 Task: Book a 2-hour introduction to scuba diving and underwater exploration for beginners.
Action: Mouse pressed left at (503, 189)
Screenshot: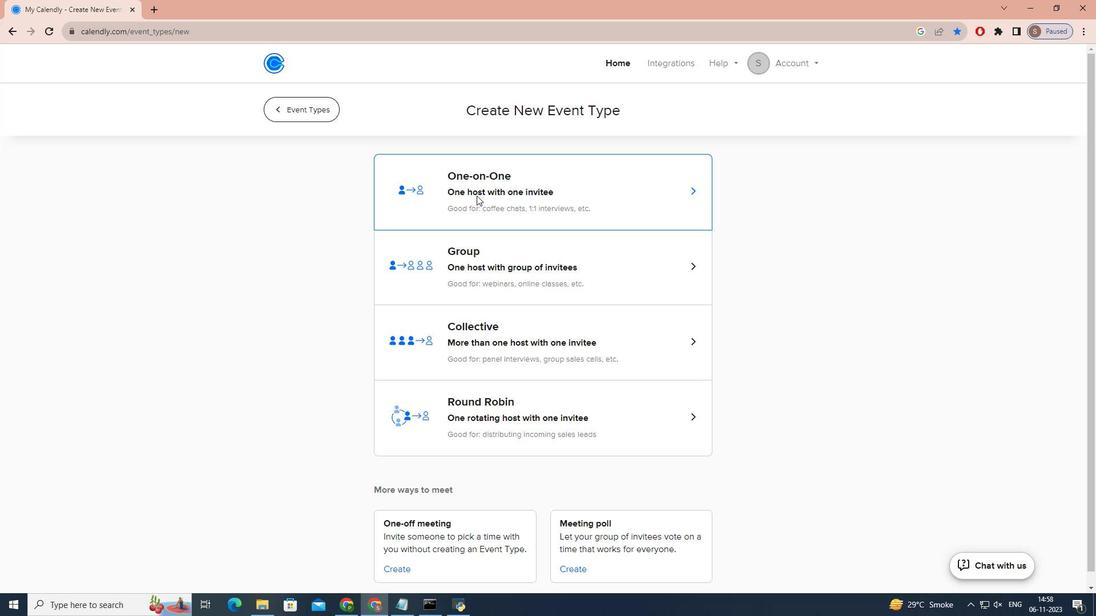 
Action: Mouse moved to (329, 259)
Screenshot: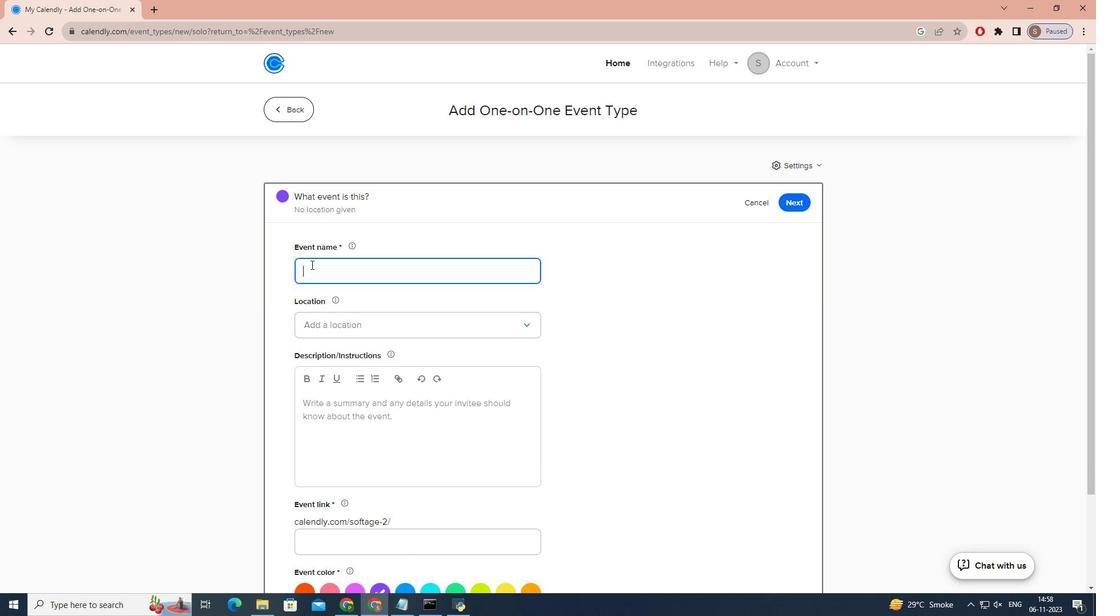 
Action: Key pressed b<Key.caps_lock>EGINNER'S<Key.space><Key.caps_lock>s<Key.caps_lock>CUBA<Key.space><Key.caps_lock>d<Key.caps_lock>IVING<Key.space><Key.caps_lock>e<Key.caps_lock>XPERIENCE<Key.space>
Screenshot: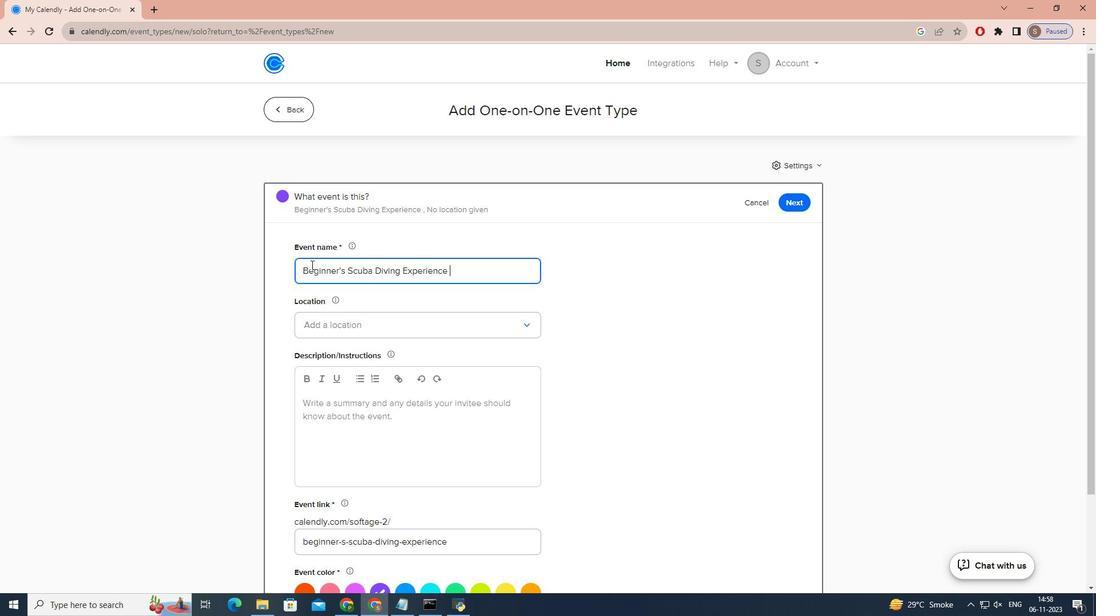 
Action: Mouse moved to (367, 315)
Screenshot: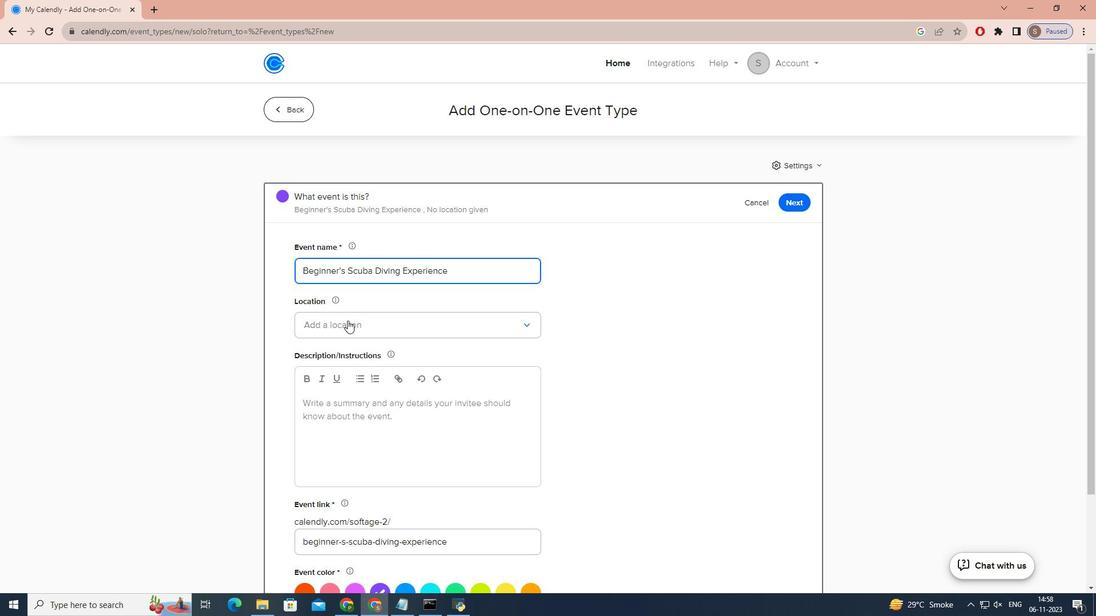 
Action: Mouse pressed left at (367, 315)
Screenshot: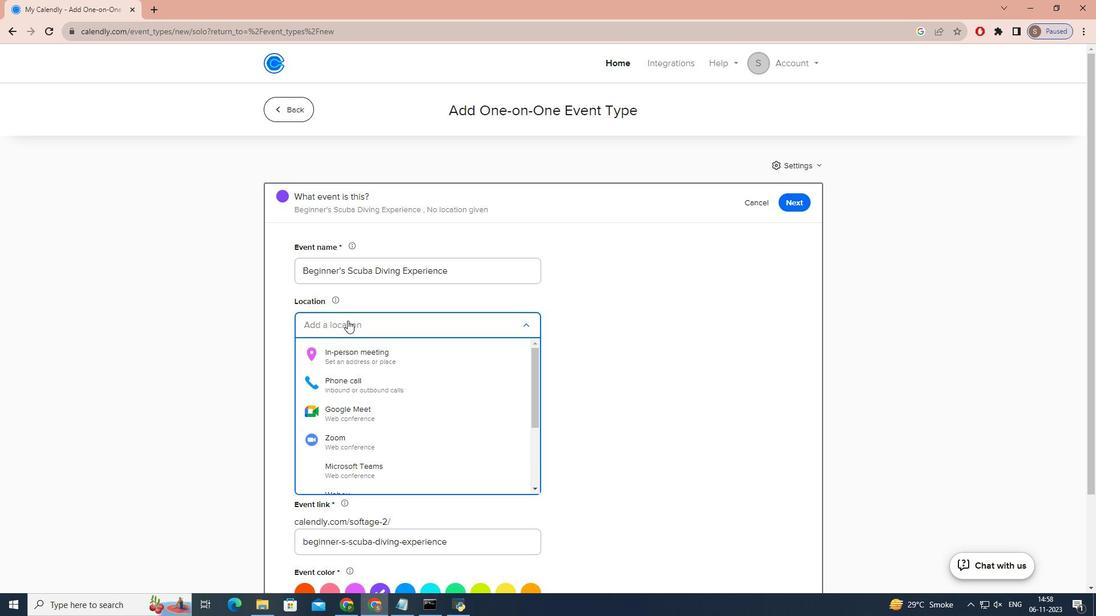 
Action: Mouse moved to (360, 345)
Screenshot: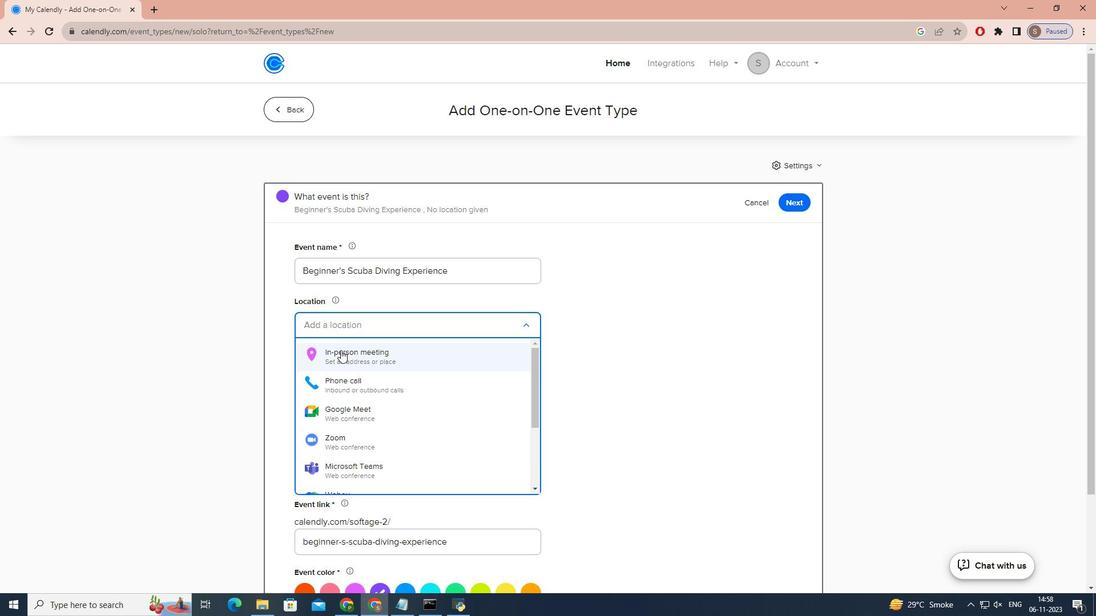 
Action: Mouse pressed left at (360, 345)
Screenshot: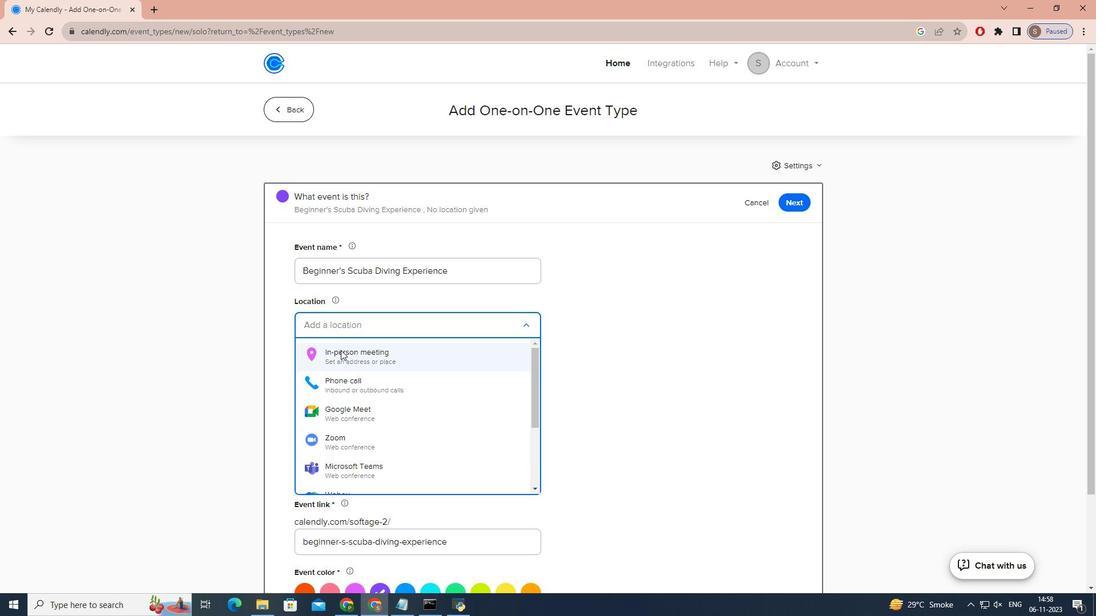 
Action: Mouse moved to (495, 188)
Screenshot: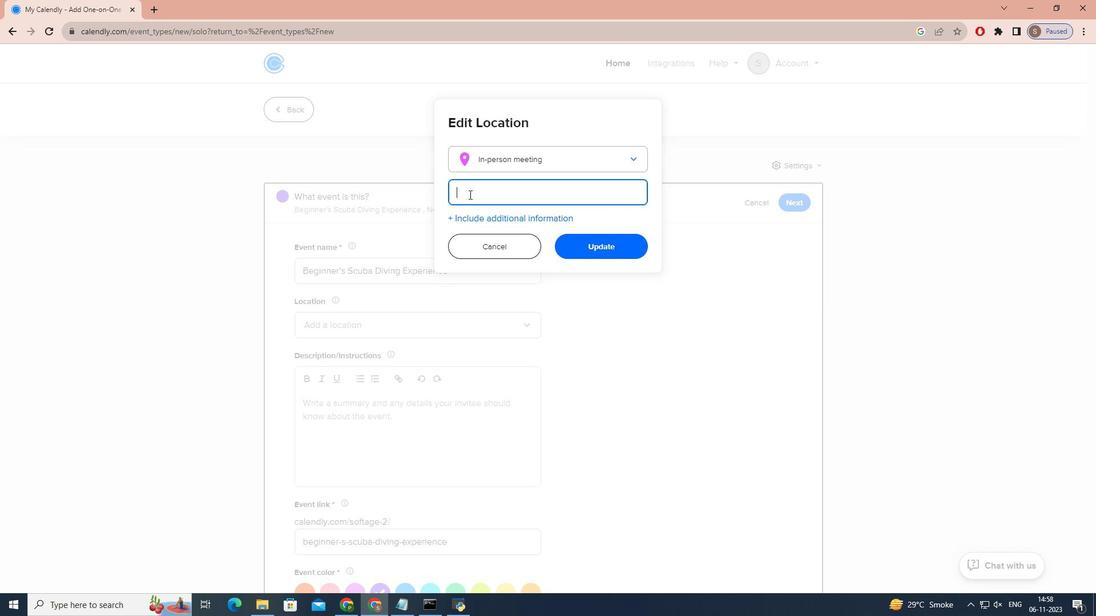 
Action: Mouse pressed left at (495, 188)
Screenshot: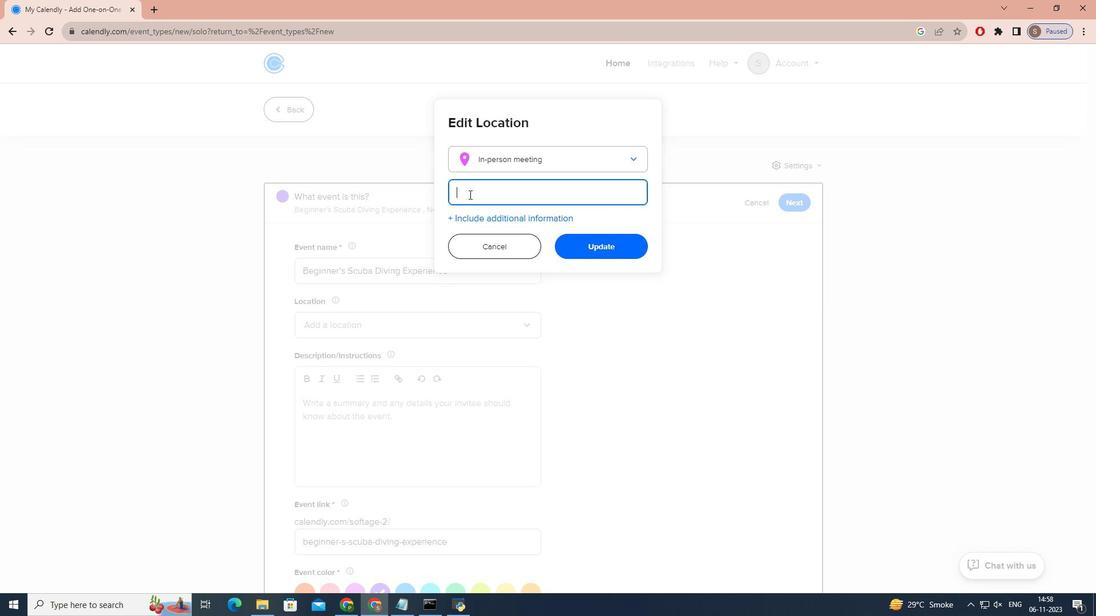 
Action: Key pressed <Key.caps_lock>c<Key.caps_lock>RYSTAL<Key.space><Key.caps_lock>c<Key.caps_lock>LEAR<Key.space><Key.caps_lock>d<Key.caps_lock>IVING<Key.space><Key.caps_lock>c<Key.caps_lock>ENTER,<Key.space>123<Key.space><Key.caps_lock>o<Key.caps_lock>DFC<Key.backspace><Key.backspace><Key.backspace>CEAN<Key.space><Key.caps_lock>d<Key.caps_lock>RIVE,<Key.space><Key.caps_lock>d<Key.backspace>c<Key.caps_lock>OASTAL<Key.space><Key.caps_lock>t<Key.caps_lock>OWN
Screenshot: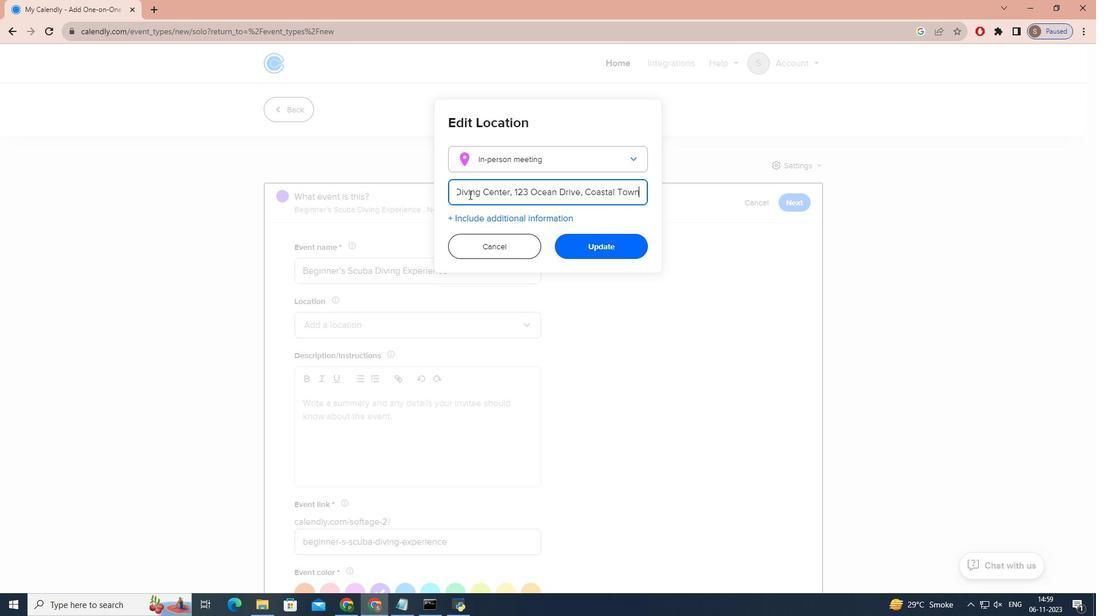 
Action: Mouse moved to (623, 239)
Screenshot: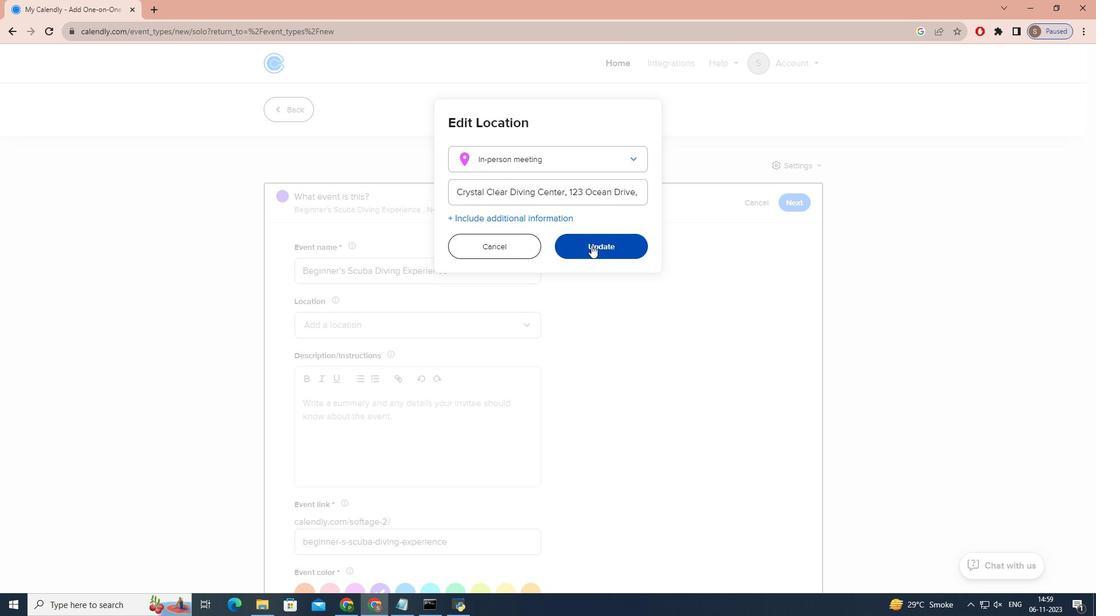 
Action: Mouse pressed left at (623, 239)
Screenshot: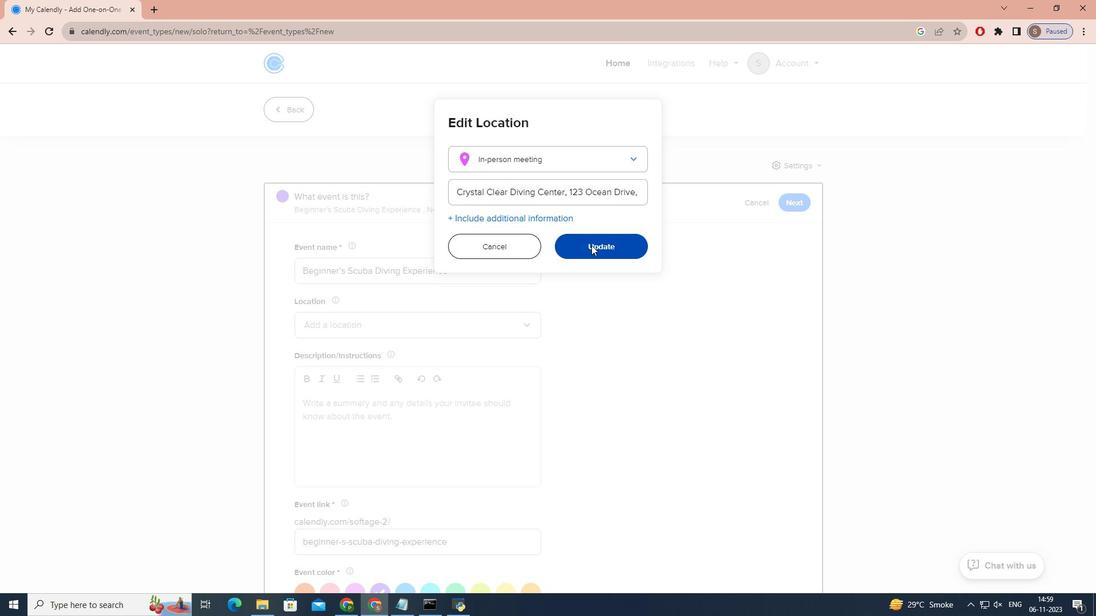 
Action: Mouse moved to (459, 431)
Screenshot: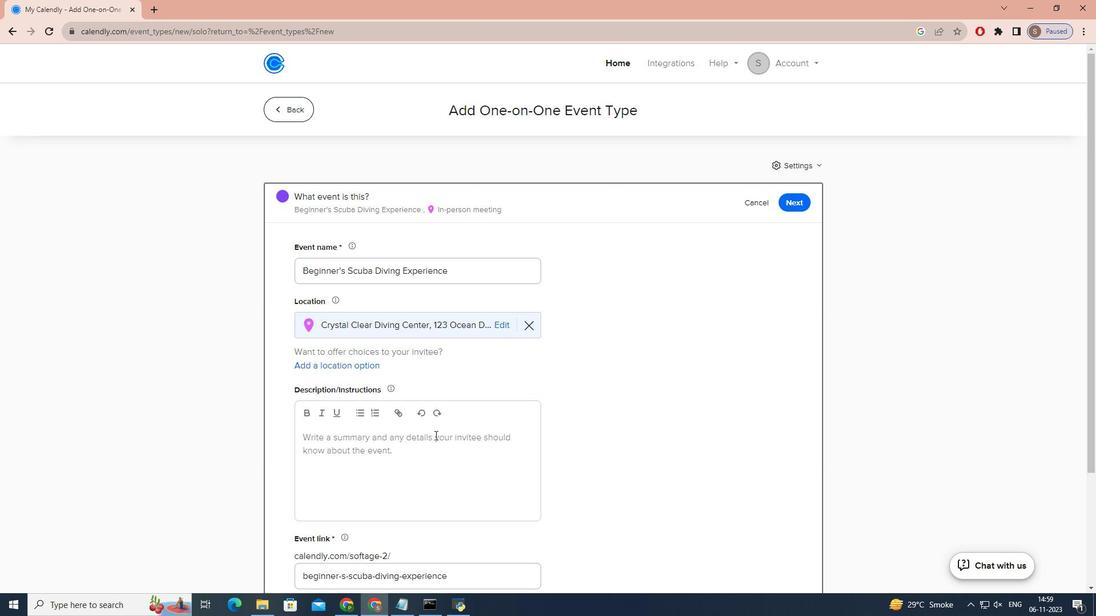 
Action: Mouse pressed left at (459, 431)
Screenshot: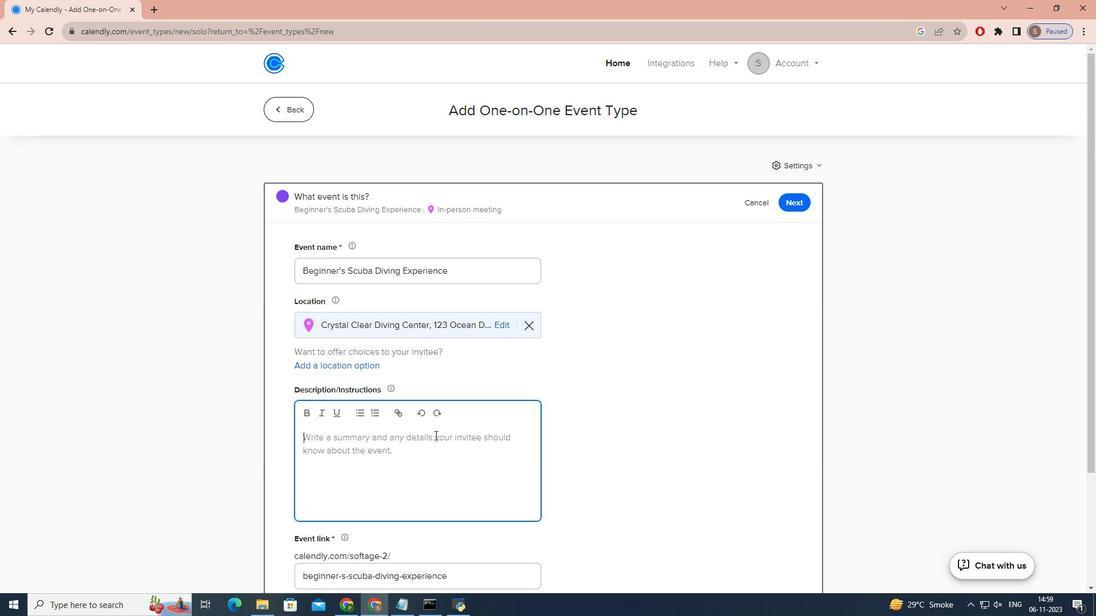
Action: Key pressed <Key.caps_lock>j<Key.caps_lock>OIN<Key.space>US<Key.space>FOR<Key.space>AN<Key.space>EXCITING<Key.space>AMD<Key.space>ADVENTUROUS<Key.space>
Screenshot: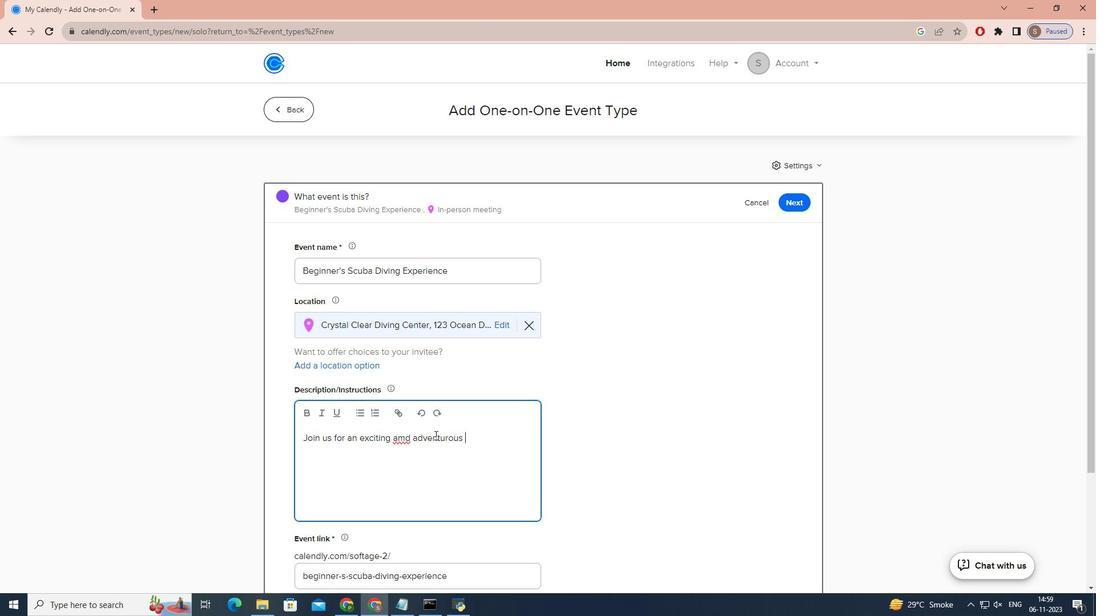 
Action: Mouse moved to (425, 438)
Screenshot: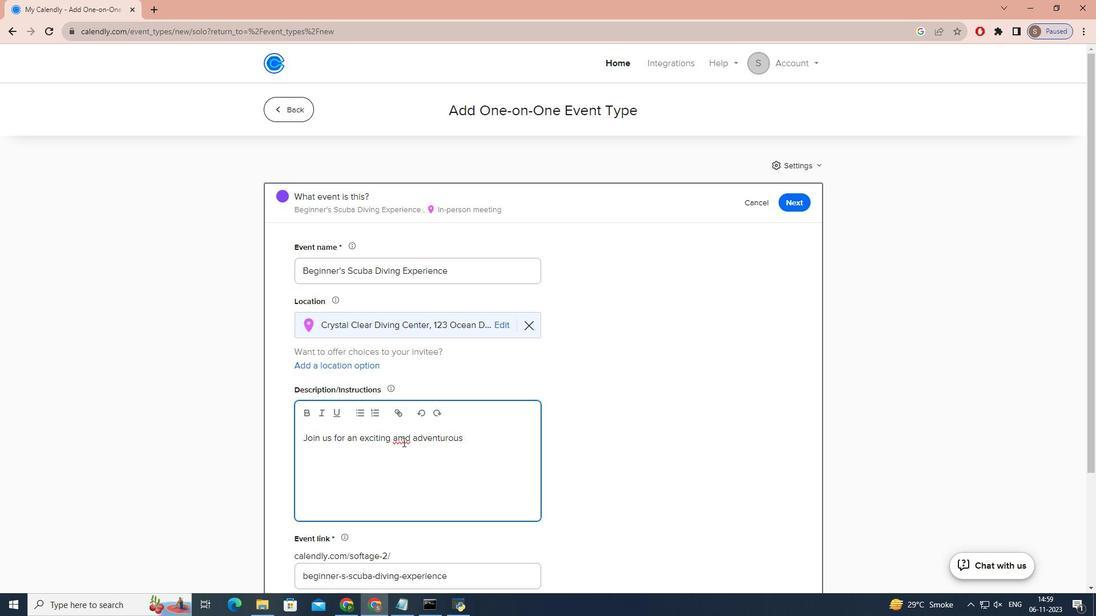 
Action: Mouse pressed left at (425, 438)
Screenshot: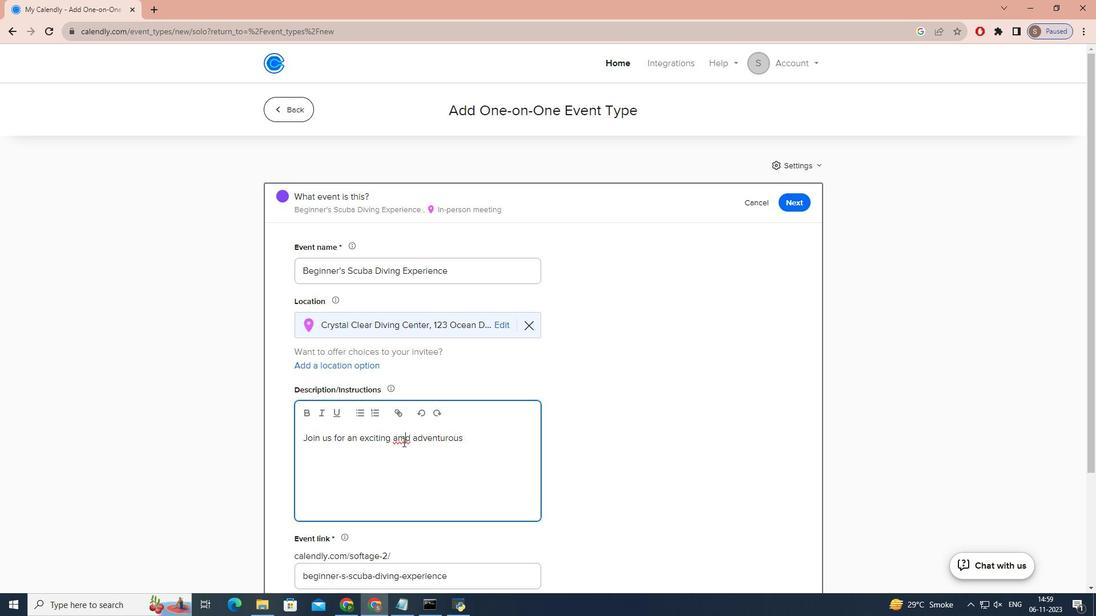 
Action: Key pressed <Key.backspace>N
Screenshot: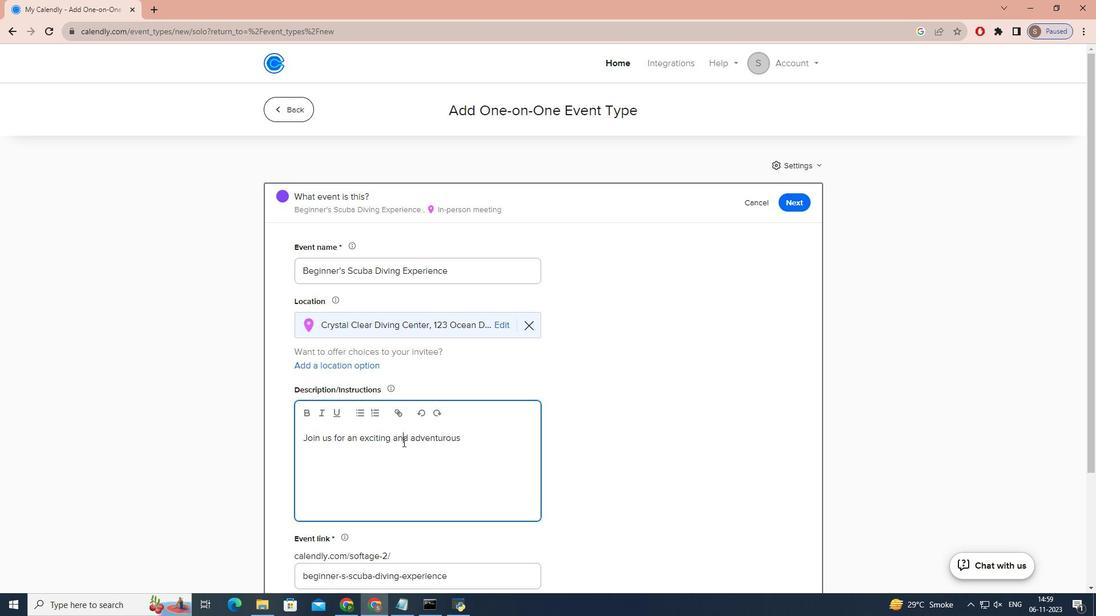 
Action: Mouse moved to (486, 432)
Screenshot: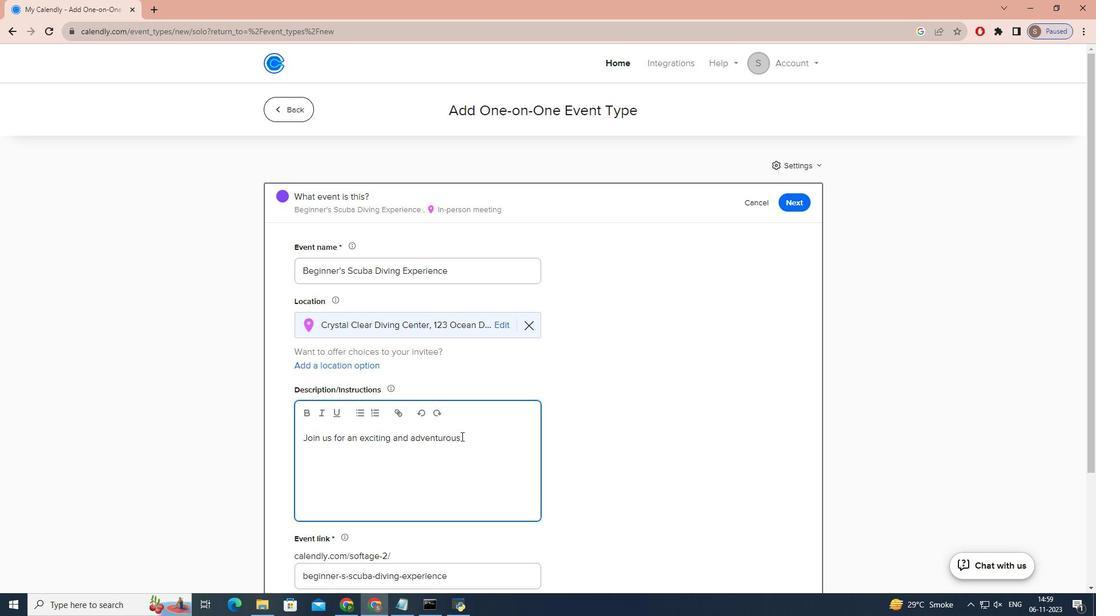 
Action: Mouse pressed left at (486, 432)
Screenshot: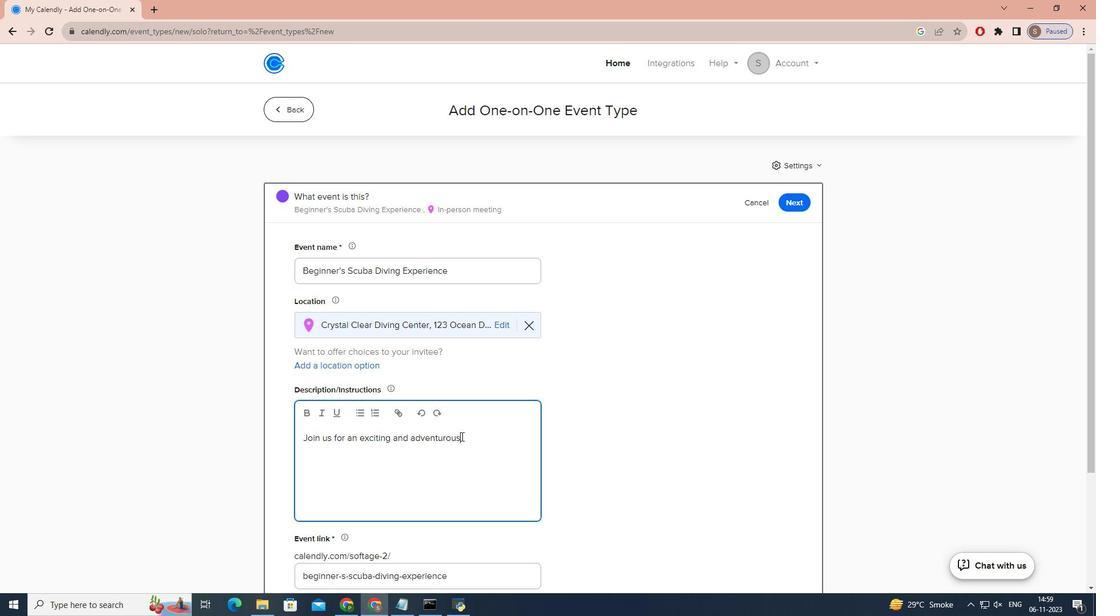 
Action: Key pressed <Key.space>BENEATH<Key.space>THE<Key.space>WAVES<Key.shift>!<Key.space><Key.caps_lock>t<Key.caps_lock>HIS<Key.space>BEGINNER-FRIENDLY<Key.space>SCUBA<Key.space>DIVING<Key.space>SESSION<Key.space>IS<Key.space>DESIGNED<Key.space>FOR<Key.space>THOSE<Key.space>WHO<Key.space>HAVE<Key.space>ALWAYS<Key.space>WANTED<Key.space>TO<Key.space>EXPLORE<Key.space>THE<Key.space>UNDERWATER<Key.space>WORLD.<Key.space><Key.enter><Key.caps_lock>w<Key.caps_lock>HETHER<Key.space>YOU<Key.space>ARE<Key.space>A<Key.space>COMPLETE<Key.space>NOVICE<Key.space>OR<Key.space>HAVE<Key.space>SOME<Key.space>PRIOR<Key.space>SNORKELING<Key.space>EXPERIENCE,<Key.space>OUR<Key.space>CERTIFIED<Key.space>INSTRUCTORS<Key.space>WILL<Key.space>GUIDE<Key.space>YOU<Key.space>THROUGH<Key.space>THE<Key.space>BASISCS<Key.backspace><Key.backspace><Key.backspace>CS<Key.space>OF<Key.space>SCUBA<Key.space>DIVING.<Key.space>
Screenshot: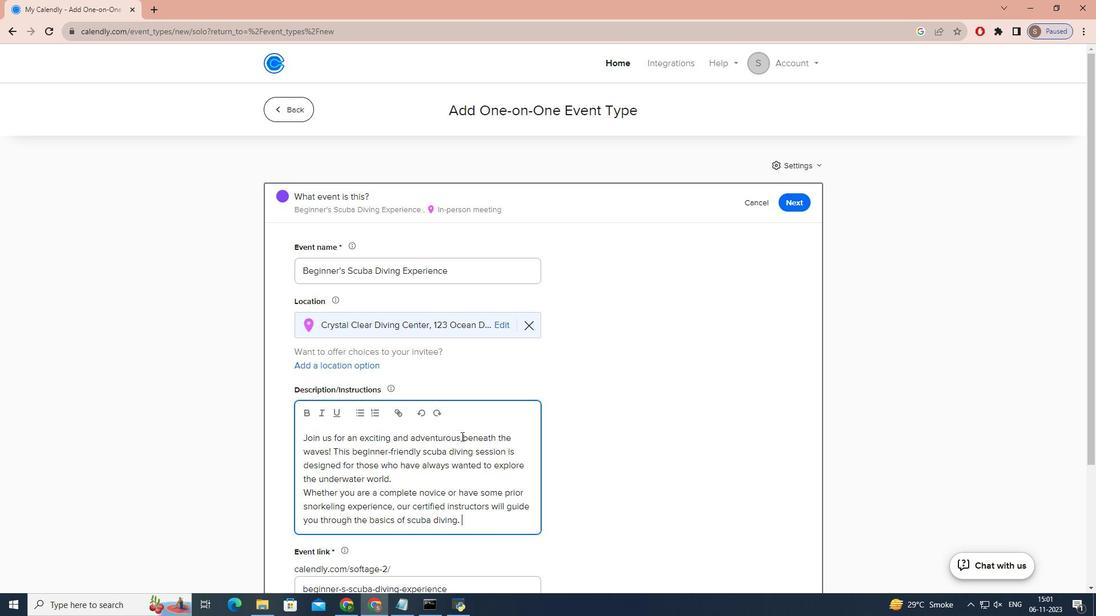 
Action: Mouse scrolled (486, 431) with delta (0, 0)
Screenshot: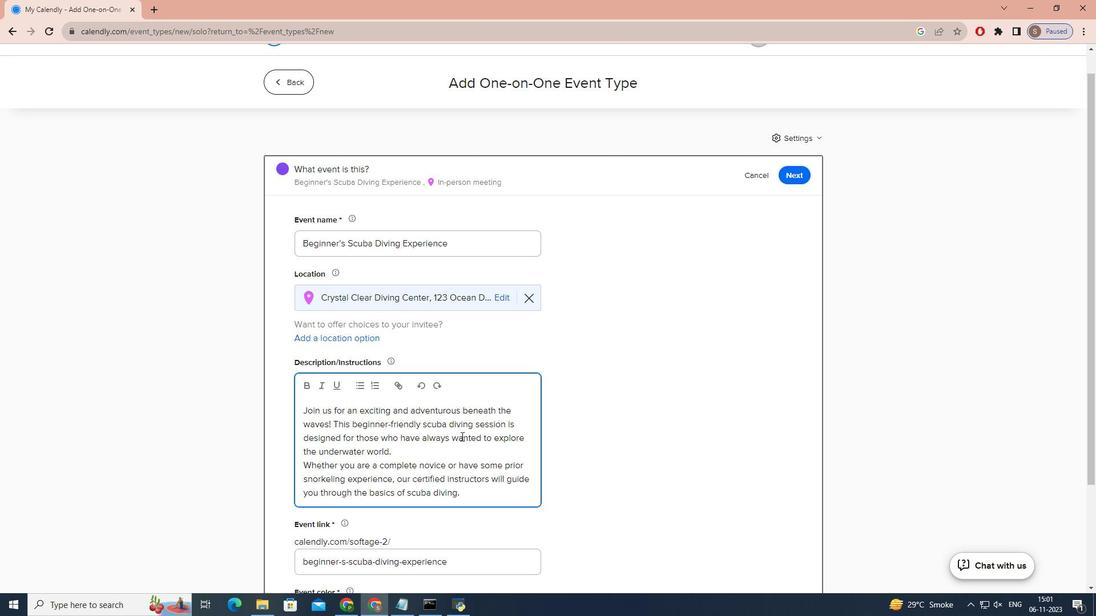
Action: Mouse scrolled (486, 431) with delta (0, 0)
Screenshot: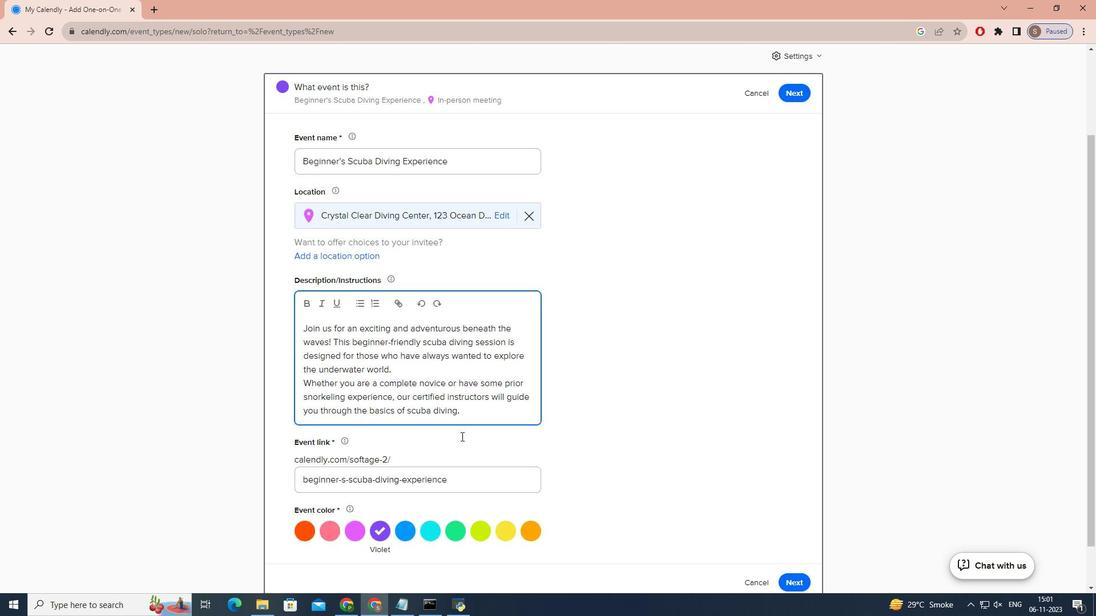 
Action: Mouse scrolled (486, 431) with delta (0, 0)
Screenshot: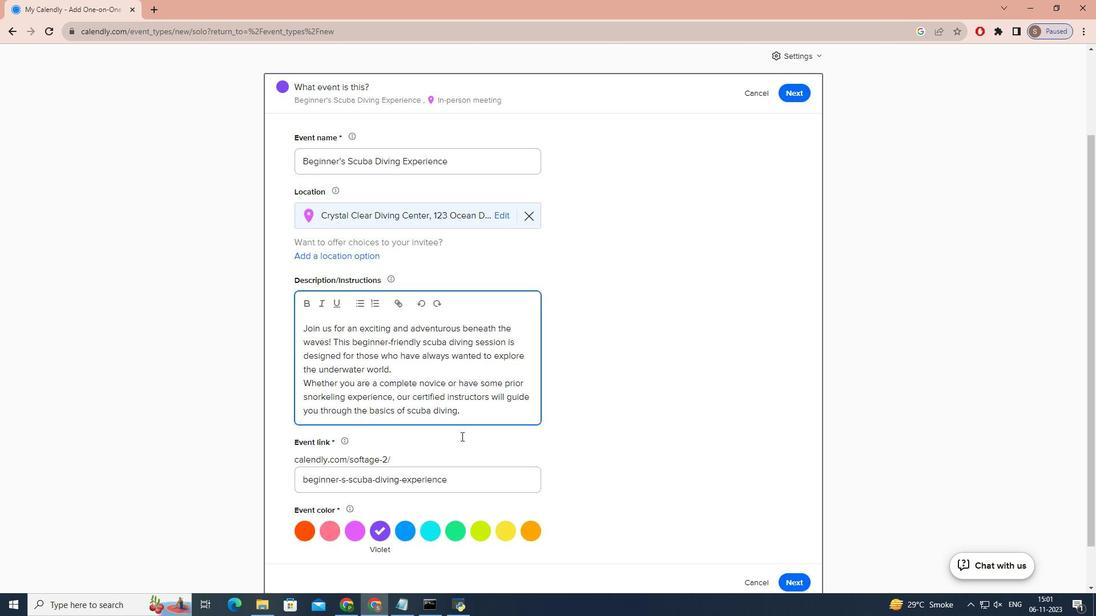 
Action: Mouse scrolled (486, 431) with delta (0, 0)
Screenshot: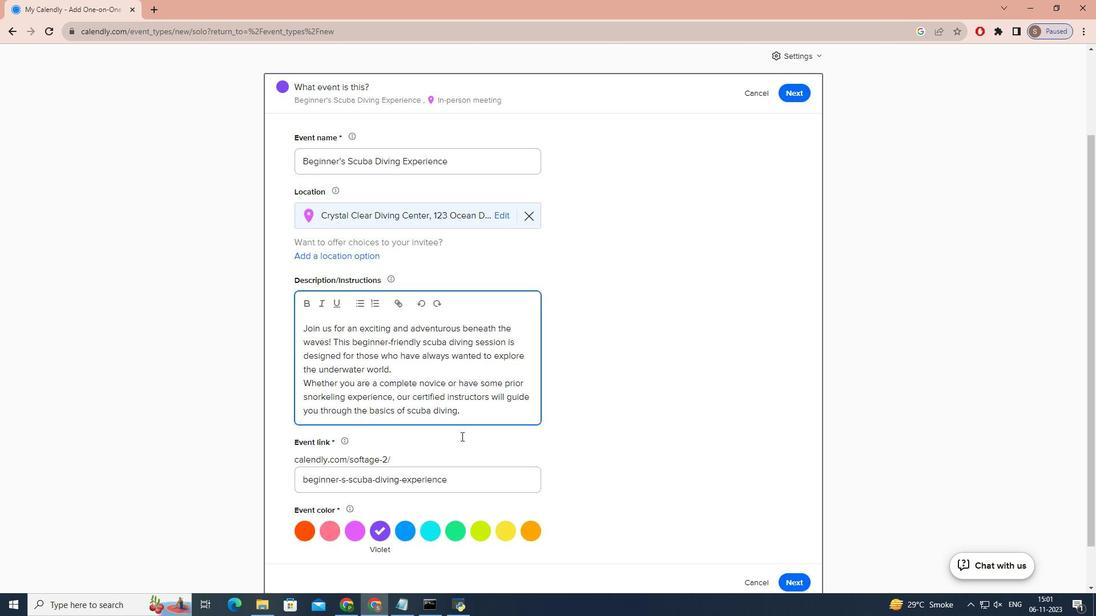 
Action: Mouse scrolled (486, 431) with delta (0, 0)
Screenshot: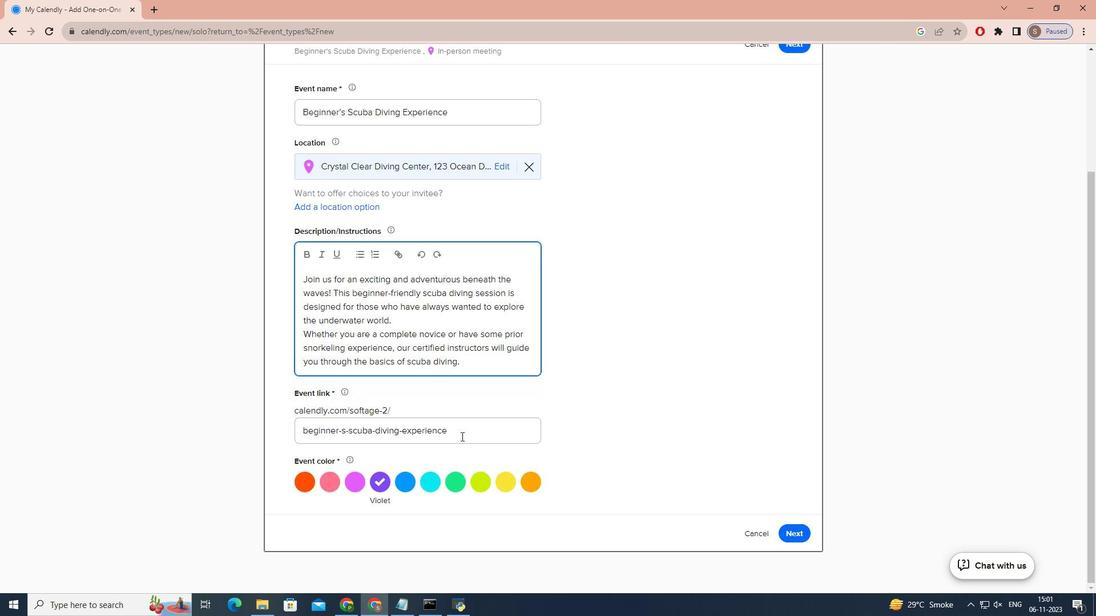 
Action: Mouse scrolled (486, 431) with delta (0, 0)
Screenshot: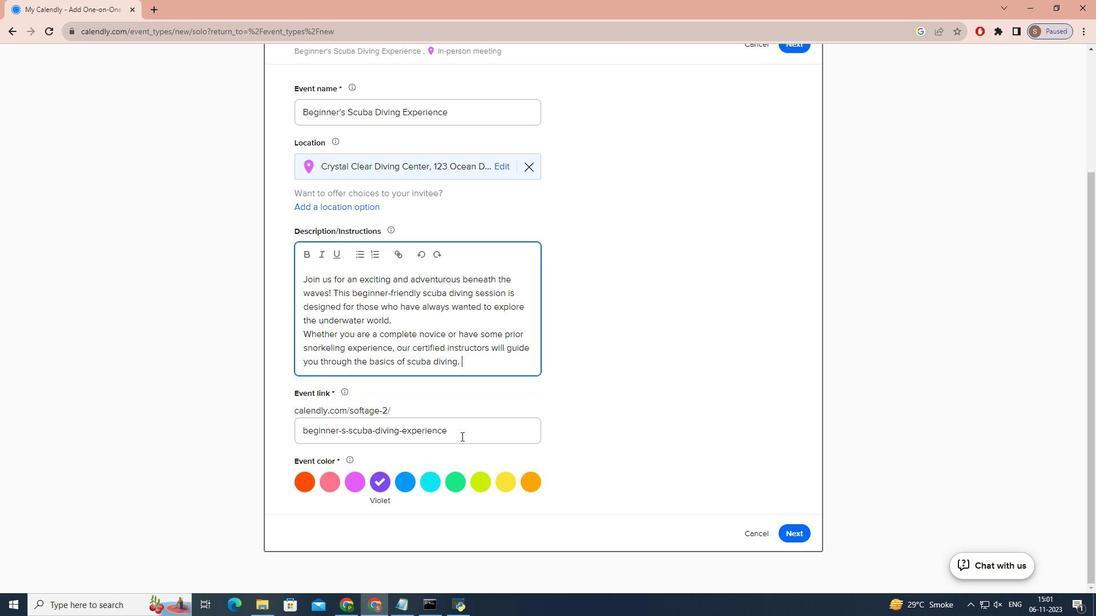 
Action: Mouse moved to (486, 471)
Screenshot: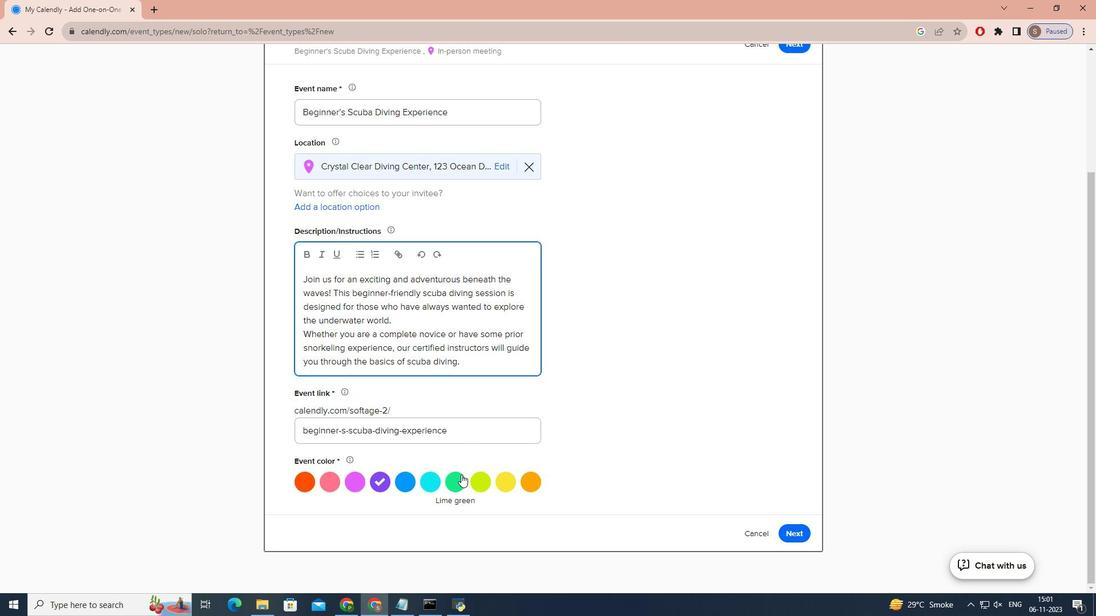 
Action: Mouse pressed left at (486, 471)
Screenshot: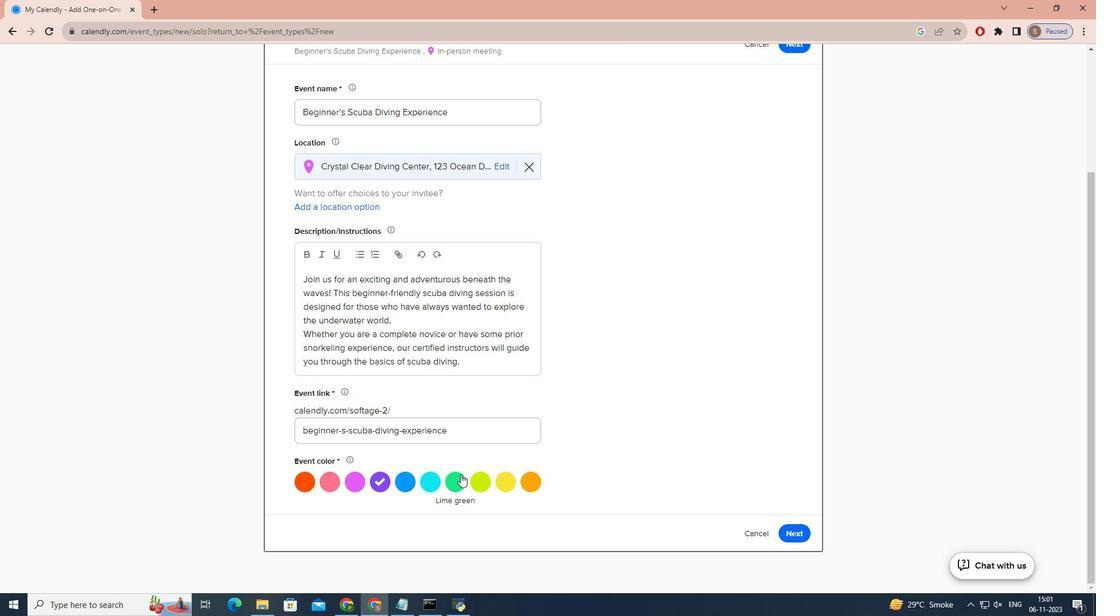 
Action: Mouse moved to (830, 526)
Screenshot: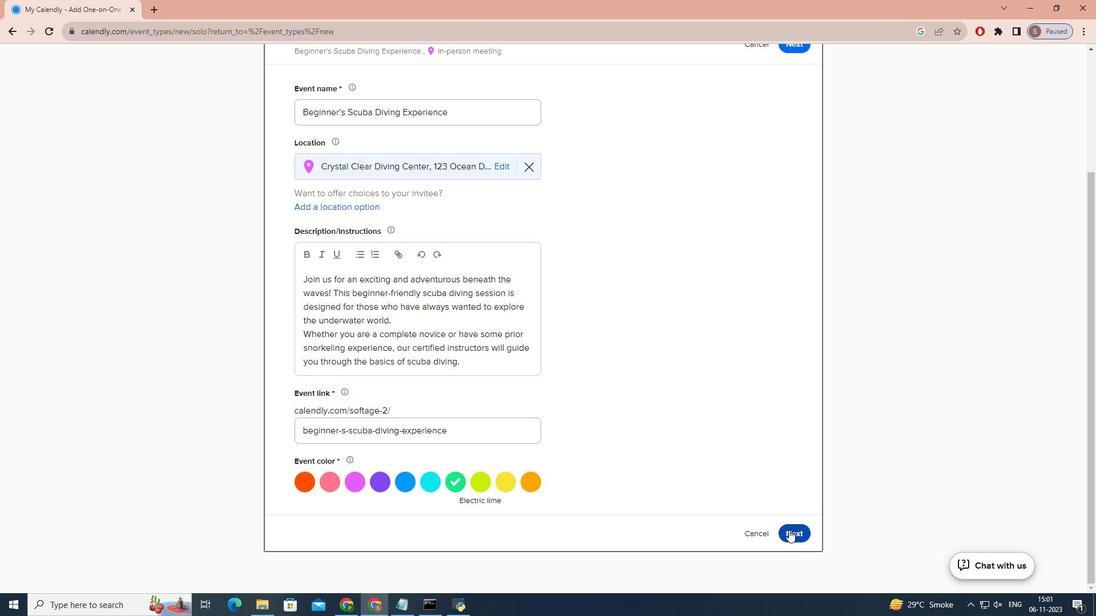 
Action: Mouse pressed left at (830, 526)
Screenshot: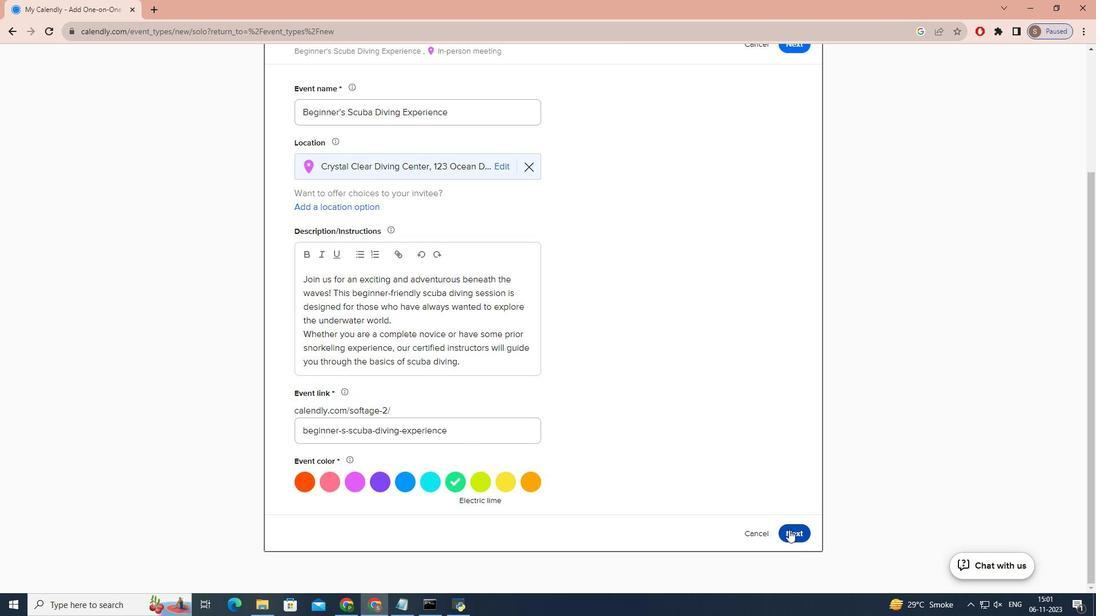 
Action: Mouse moved to (424, 324)
Screenshot: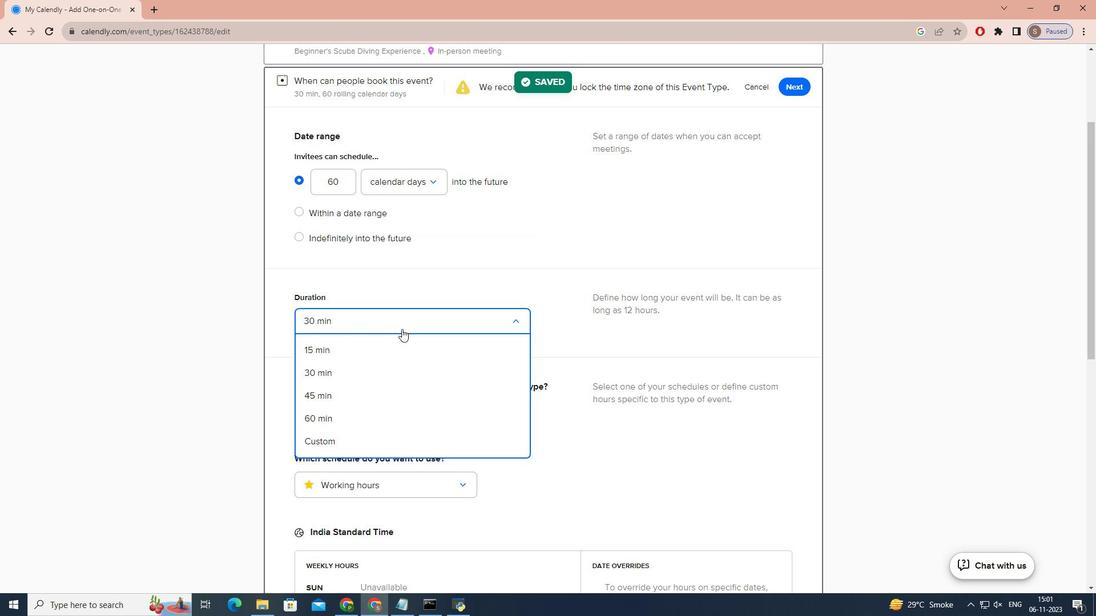 
Action: Mouse pressed left at (424, 324)
Screenshot: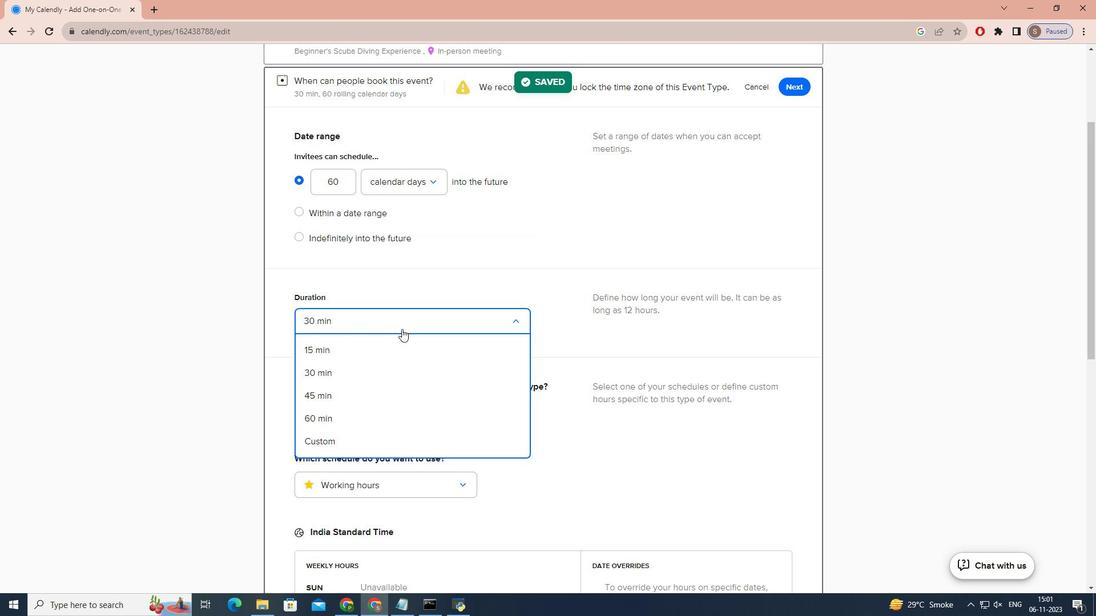 
Action: Mouse moved to (407, 429)
Screenshot: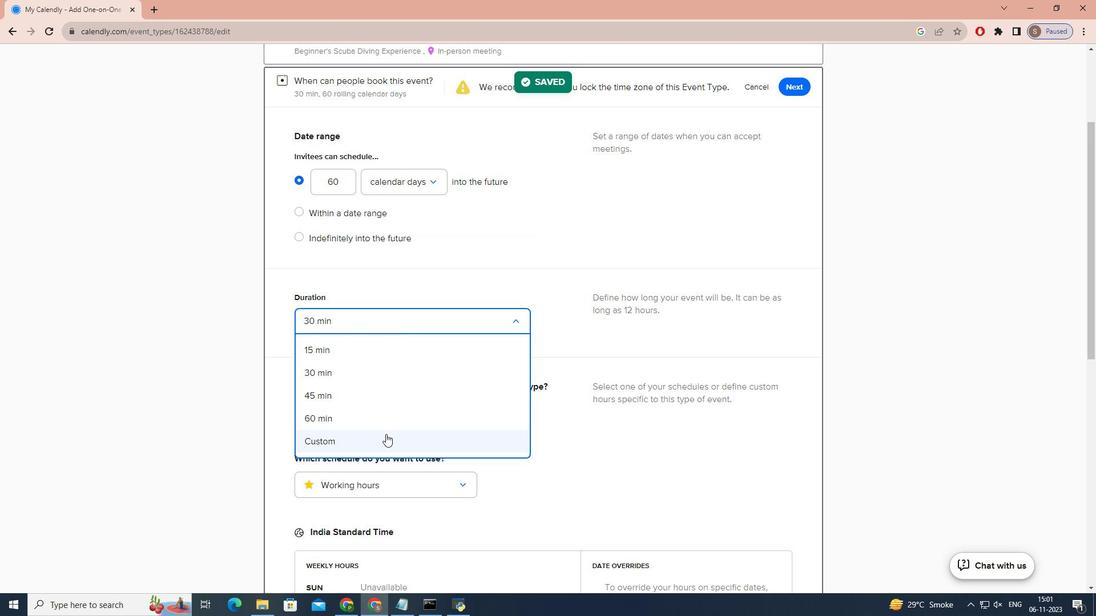 
Action: Mouse pressed left at (407, 429)
Screenshot: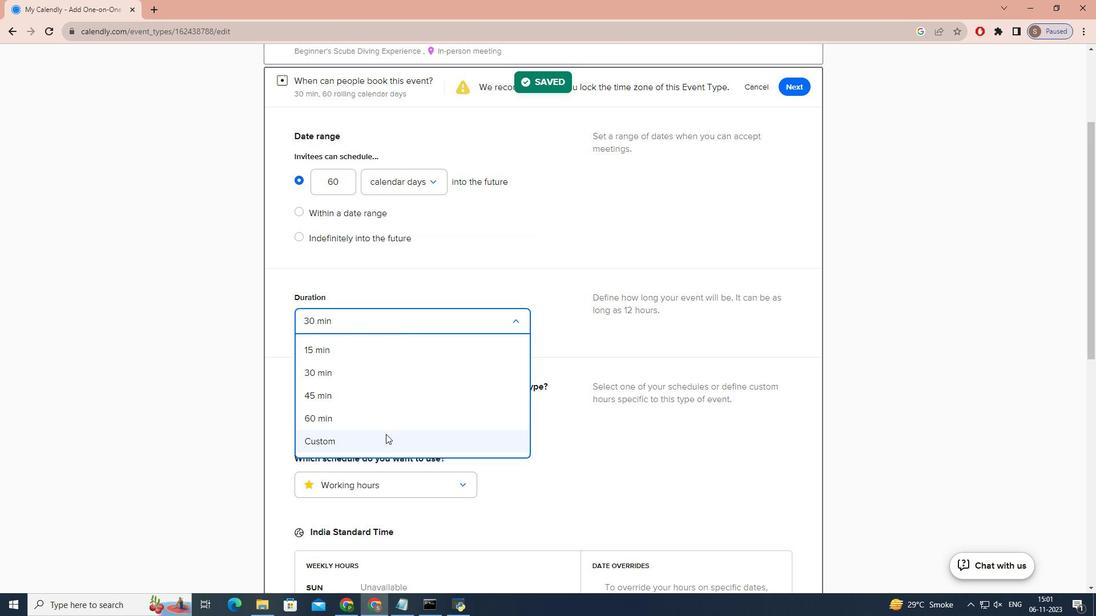 
Action: Mouse moved to (402, 399)
Screenshot: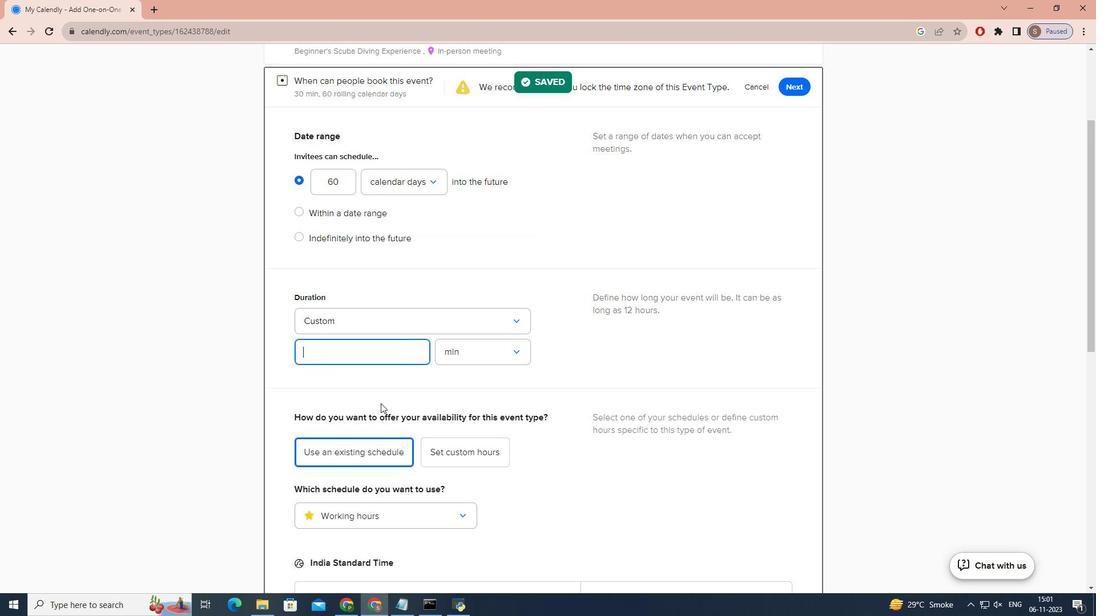 
Action: Key pressed 2
Screenshot: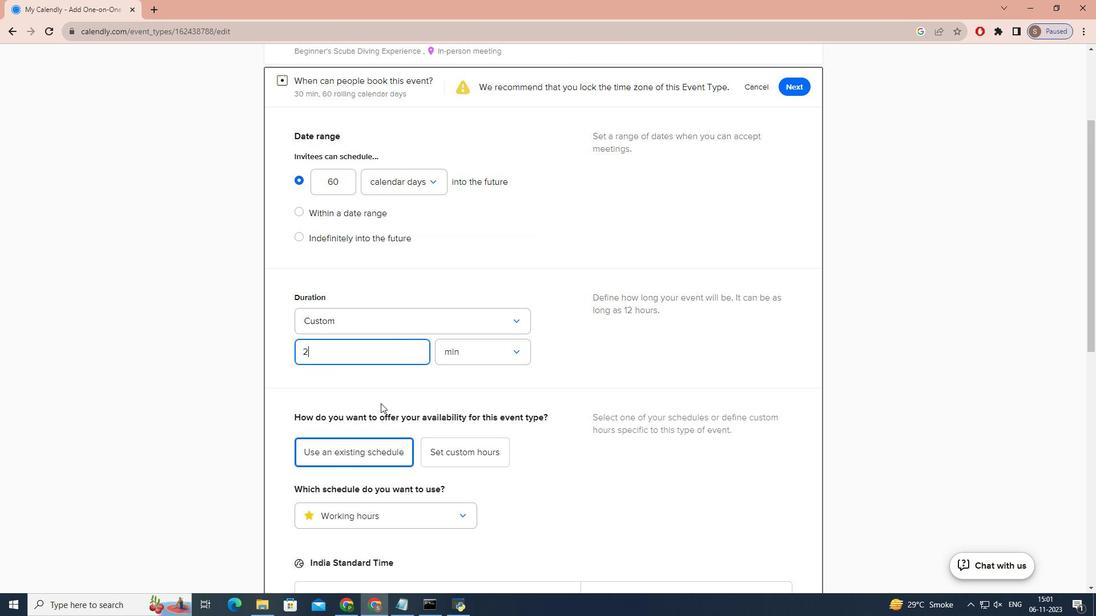 
Action: Mouse moved to (505, 354)
Screenshot: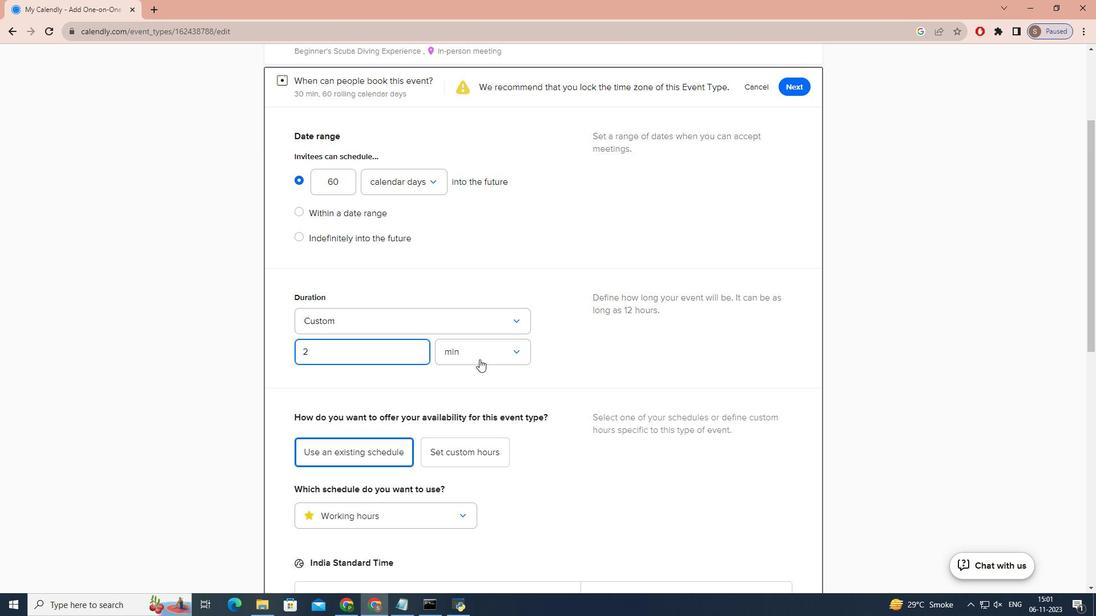 
Action: Mouse pressed left at (505, 354)
Screenshot: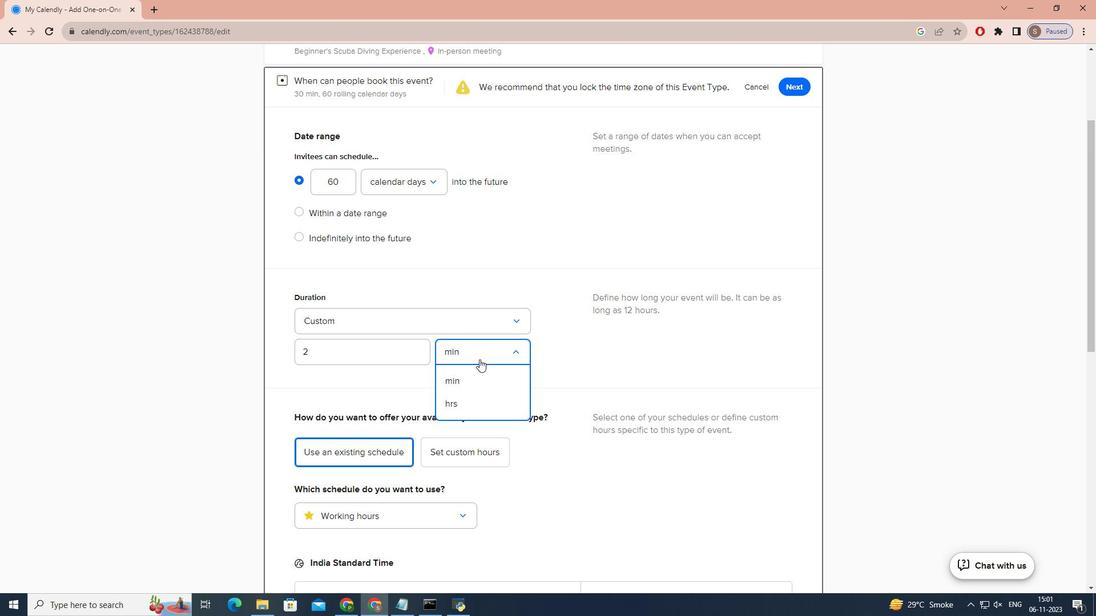 
Action: Mouse moved to (497, 399)
Screenshot: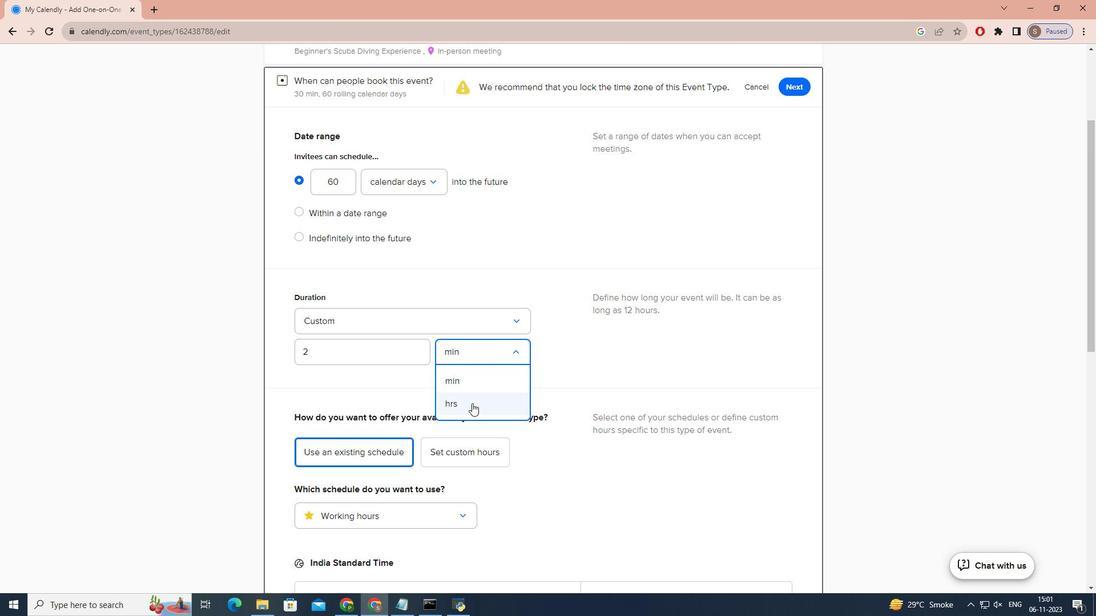 
Action: Mouse pressed left at (497, 399)
Screenshot: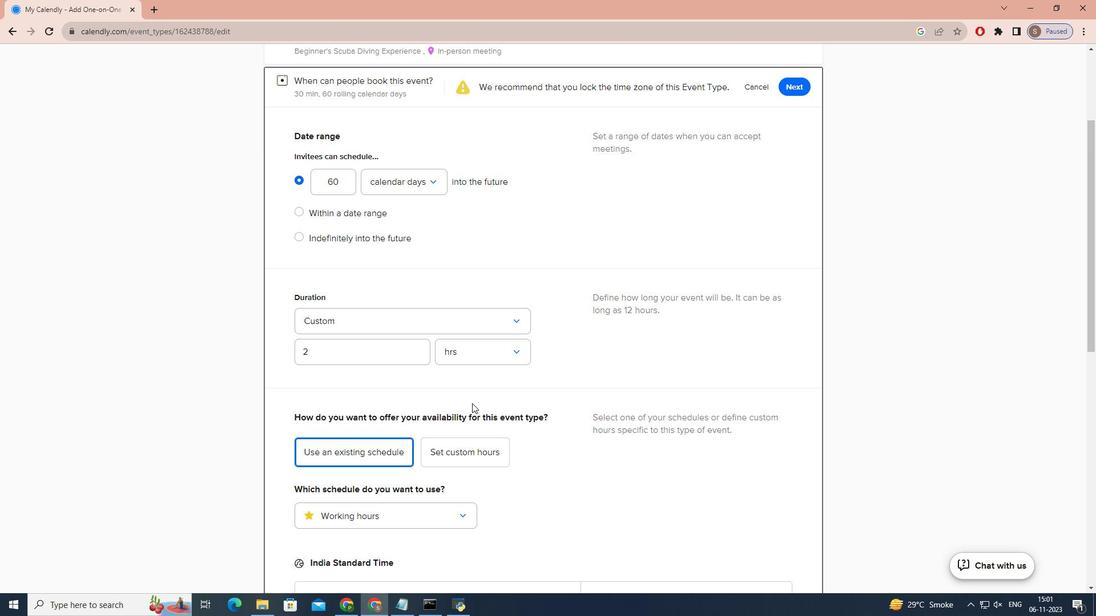 
Action: Mouse moved to (669, 318)
Screenshot: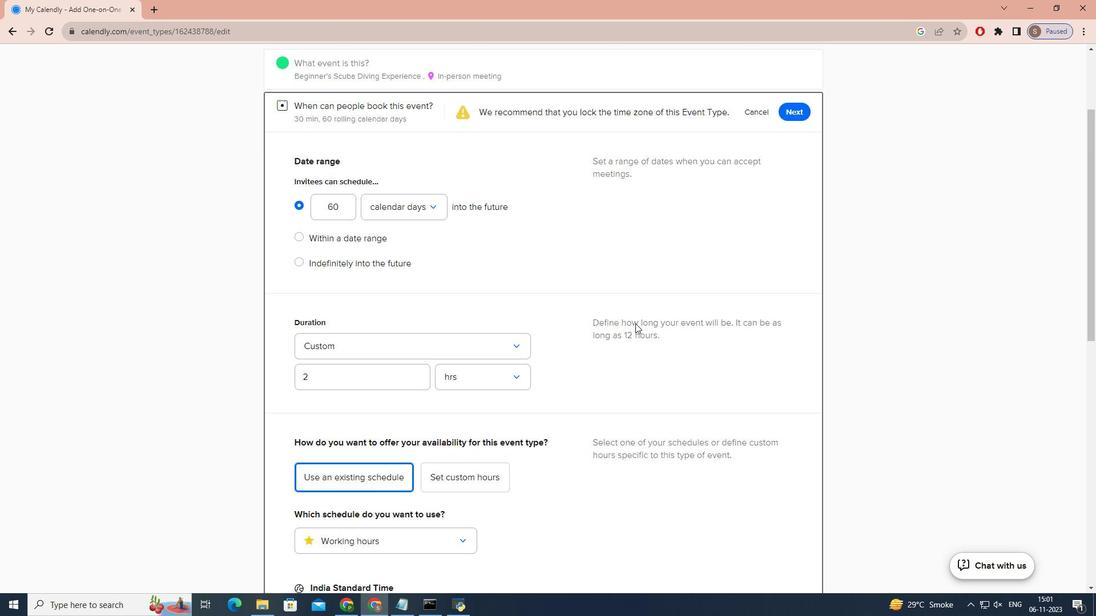 
Action: Mouse scrolled (669, 319) with delta (0, 0)
Screenshot: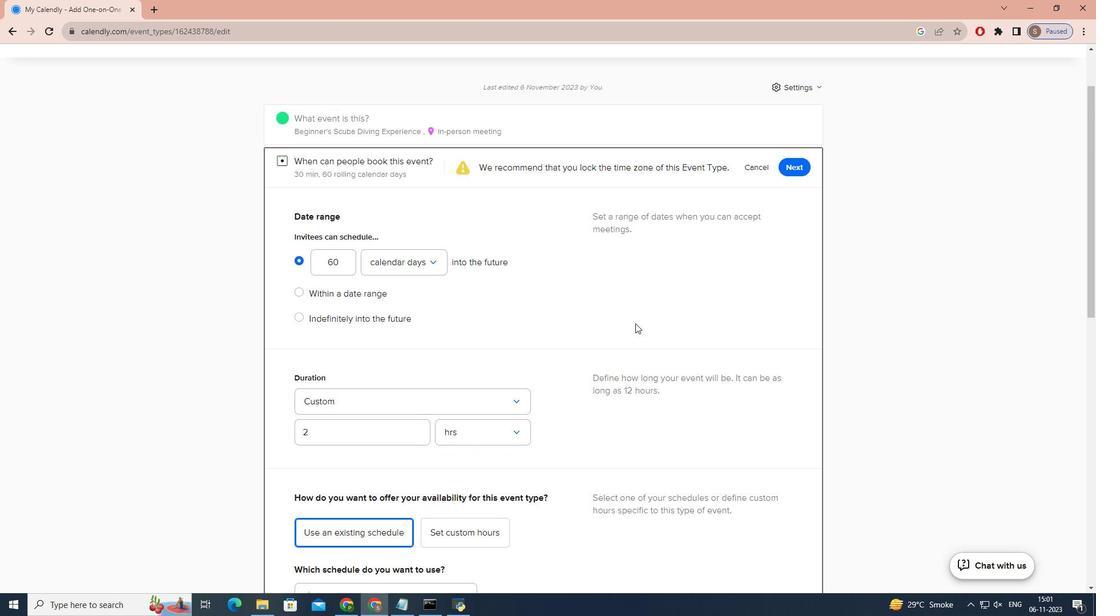 
Action: Mouse scrolled (669, 319) with delta (0, 0)
Screenshot: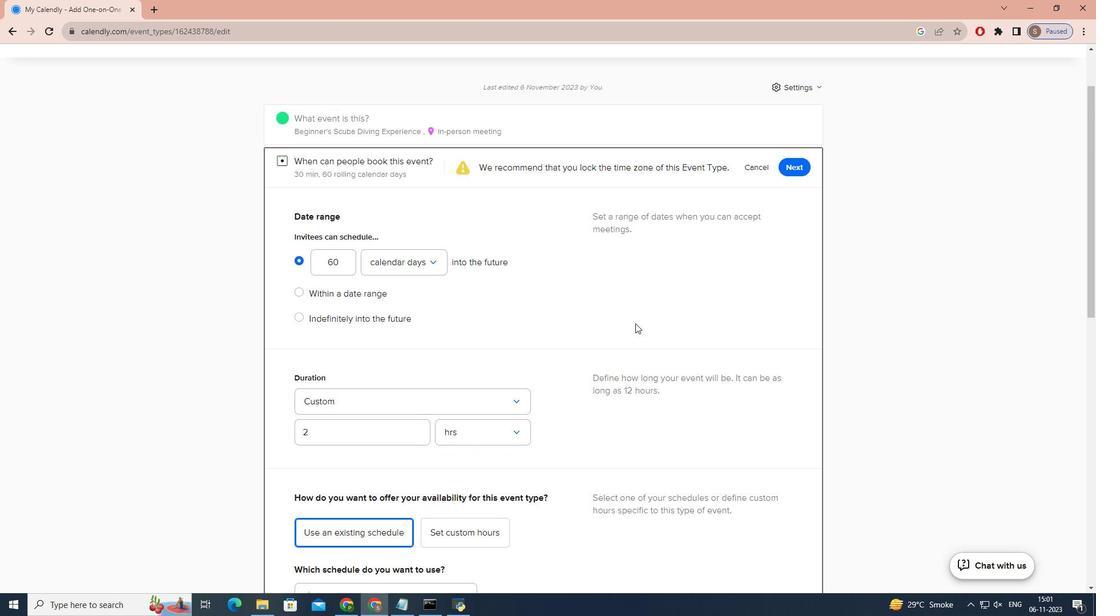 
Action: Mouse scrolled (669, 319) with delta (0, 0)
Screenshot: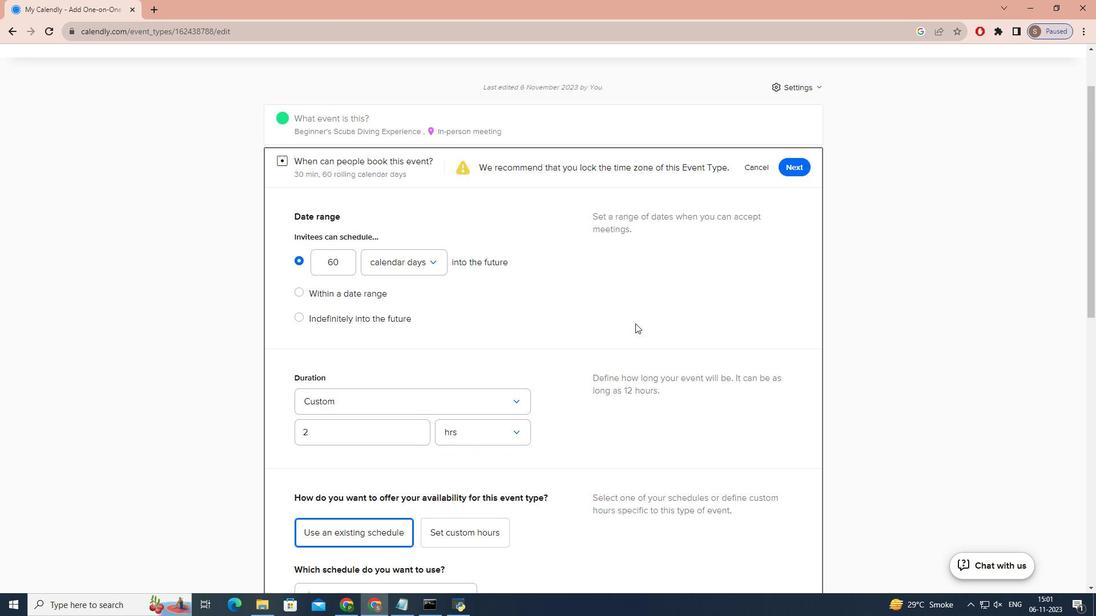 
Action: Mouse scrolled (669, 319) with delta (0, 0)
Screenshot: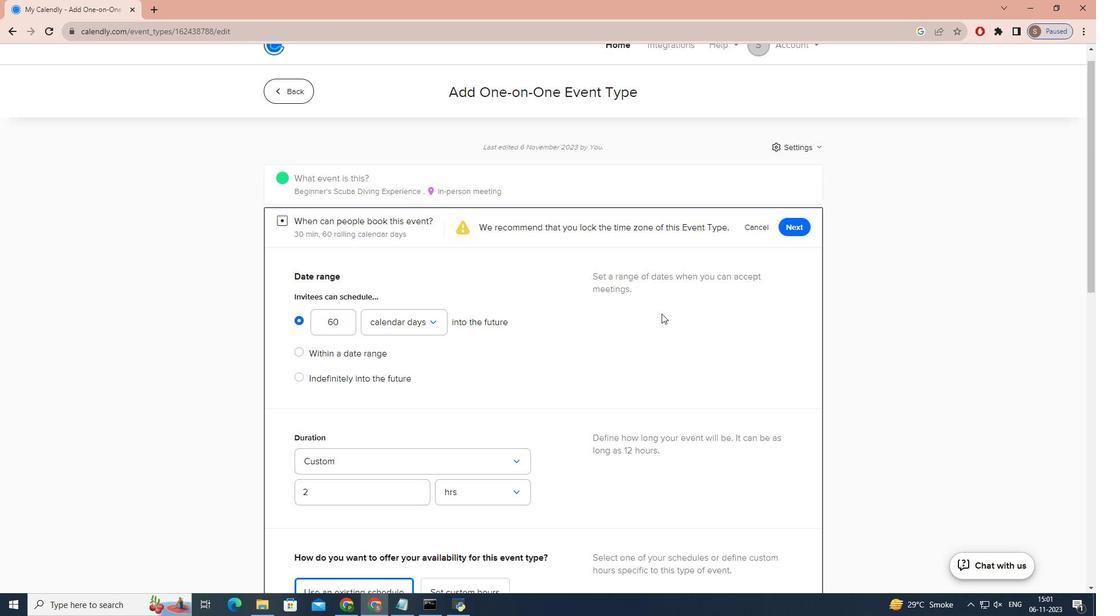 
Action: Mouse moved to (839, 231)
Screenshot: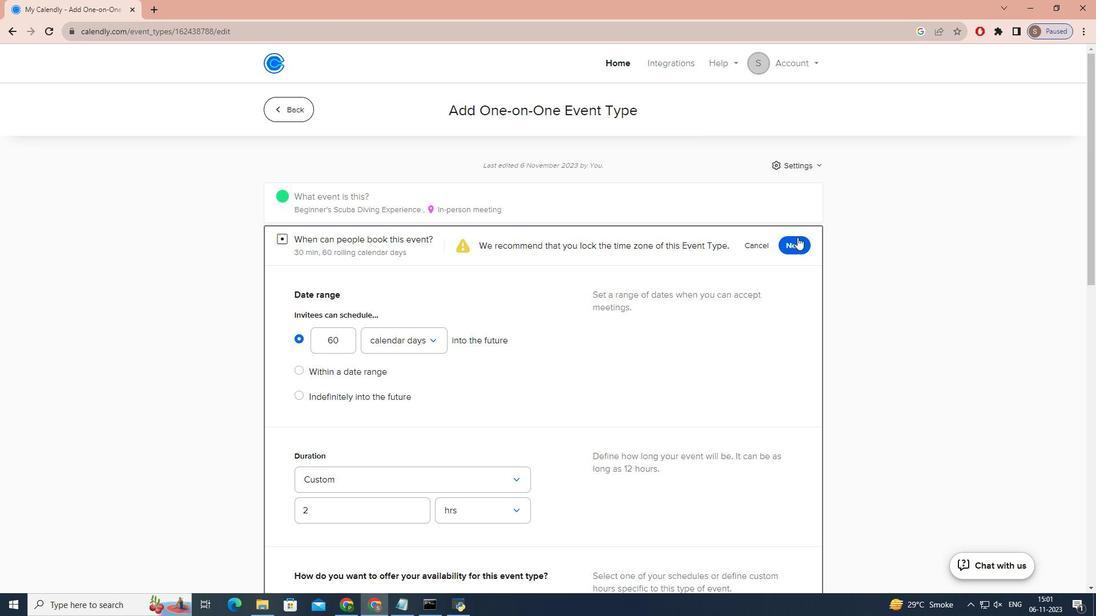
Action: Mouse pressed left at (839, 231)
Screenshot: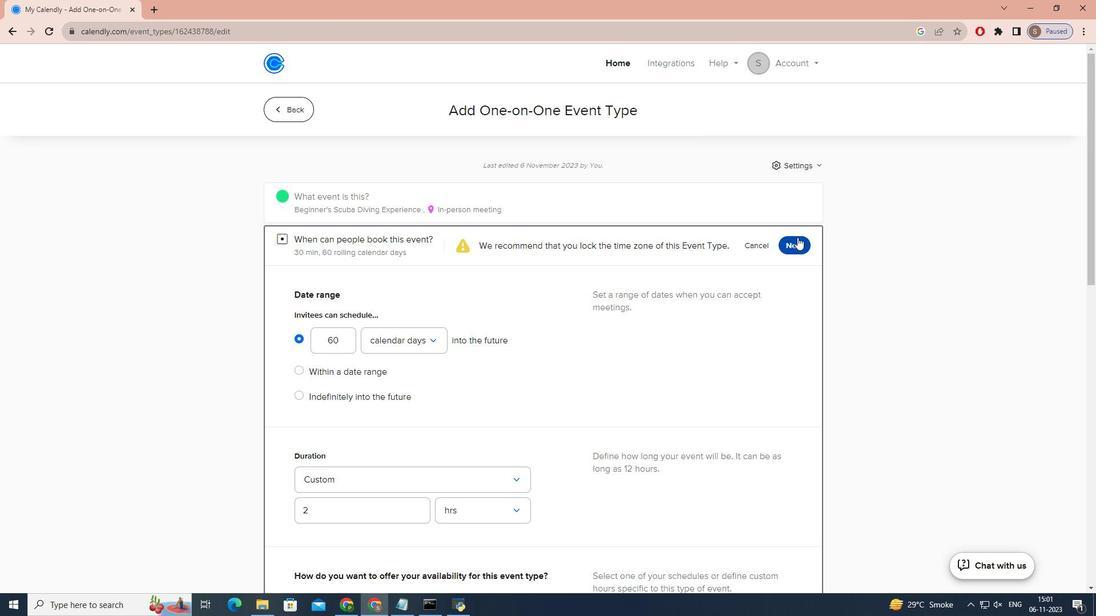 
